 Task: Add a signature Javier Perez containing Have a great National Teachers Day, Javier Perez to email address softage.2@softage.net and add a folder Syllabi
Action: Mouse moved to (474, 267)
Screenshot: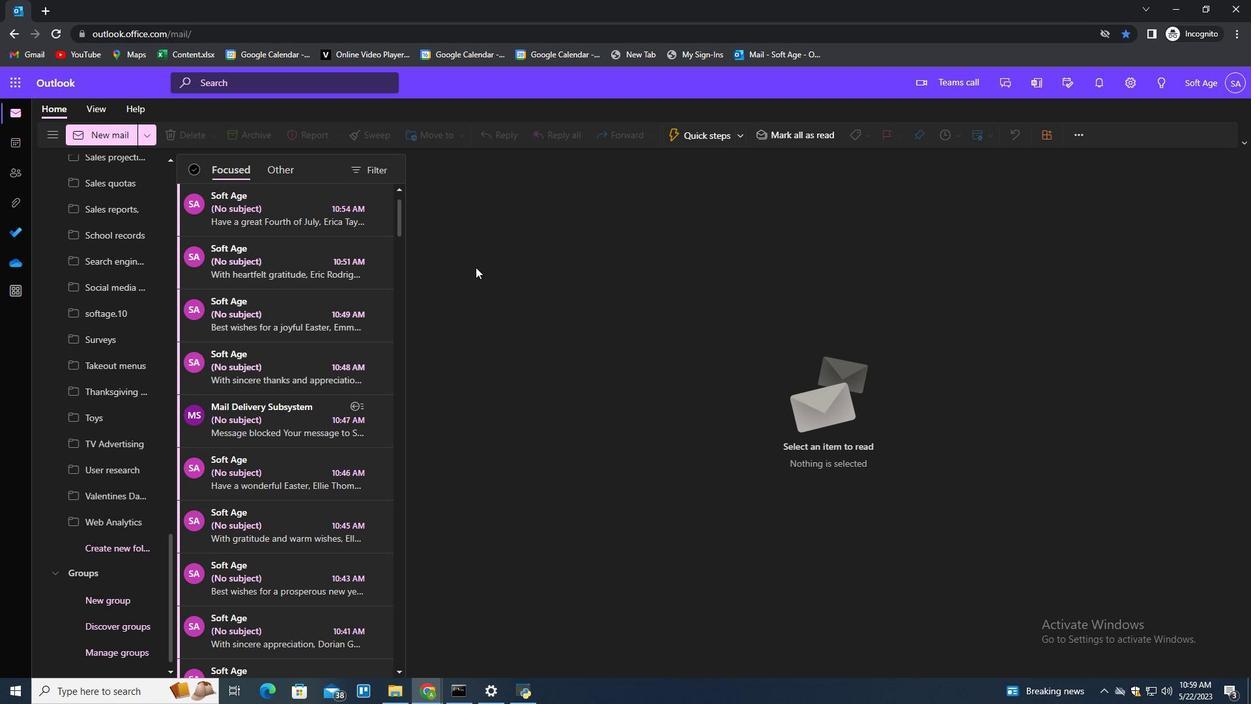 
Action: Key pressed n
Screenshot: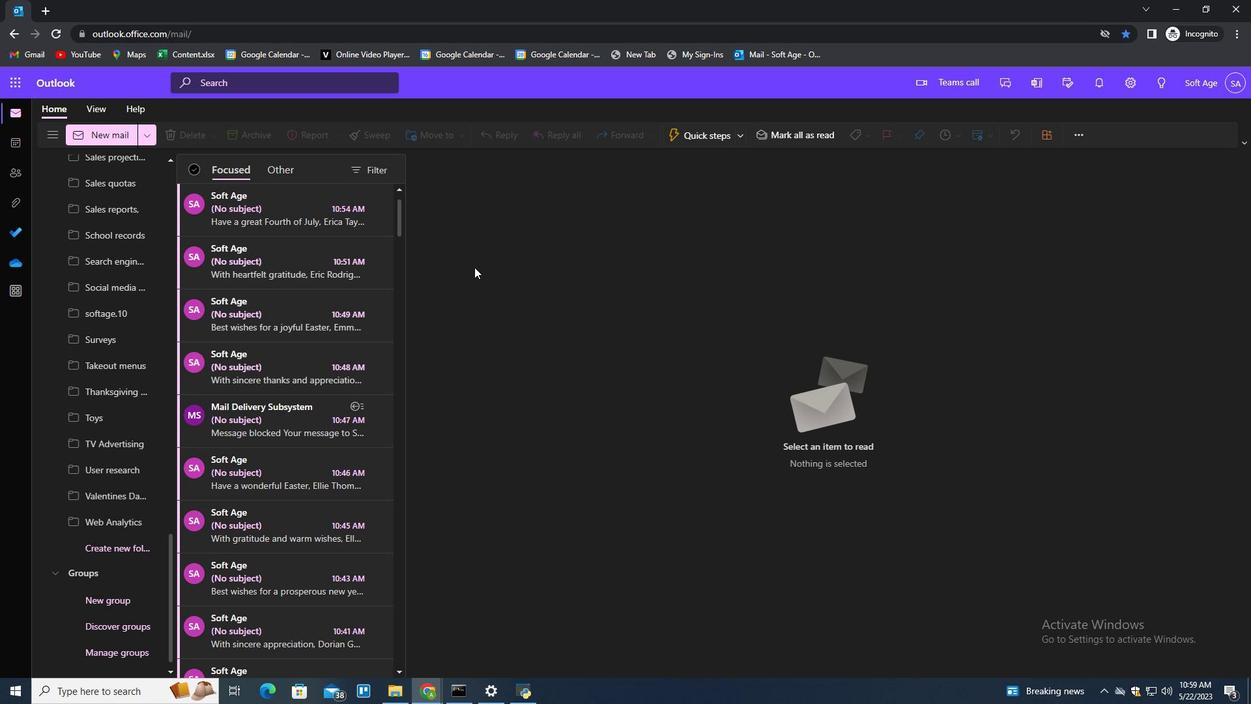 
Action: Mouse moved to (487, 267)
Screenshot: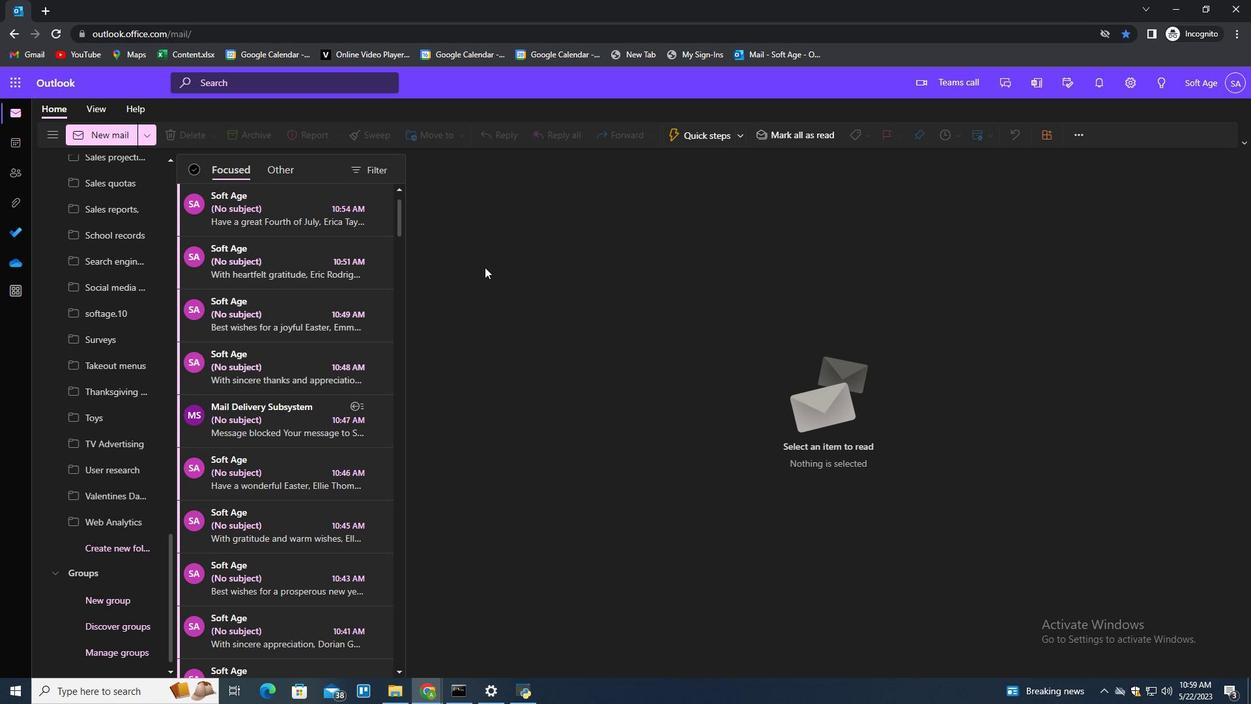 
Action: Mouse pressed left at (487, 267)
Screenshot: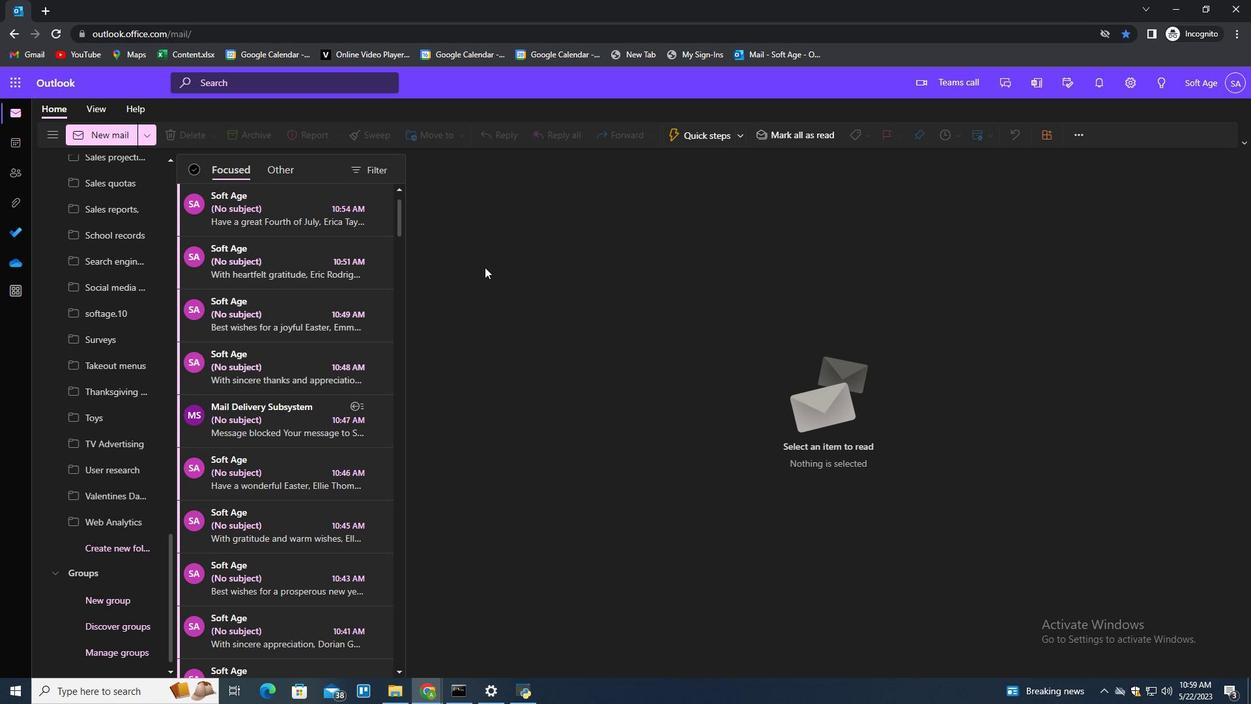 
Action: Mouse moved to (873, 134)
Screenshot: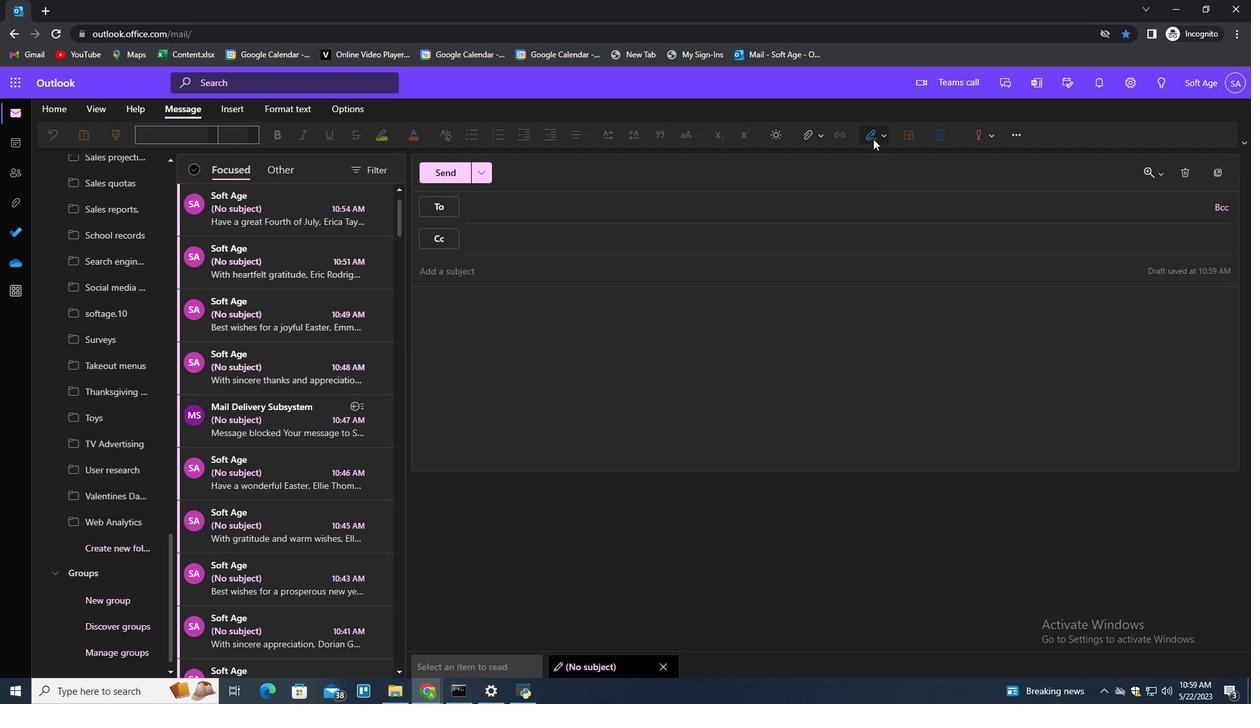 
Action: Mouse pressed left at (873, 134)
Screenshot: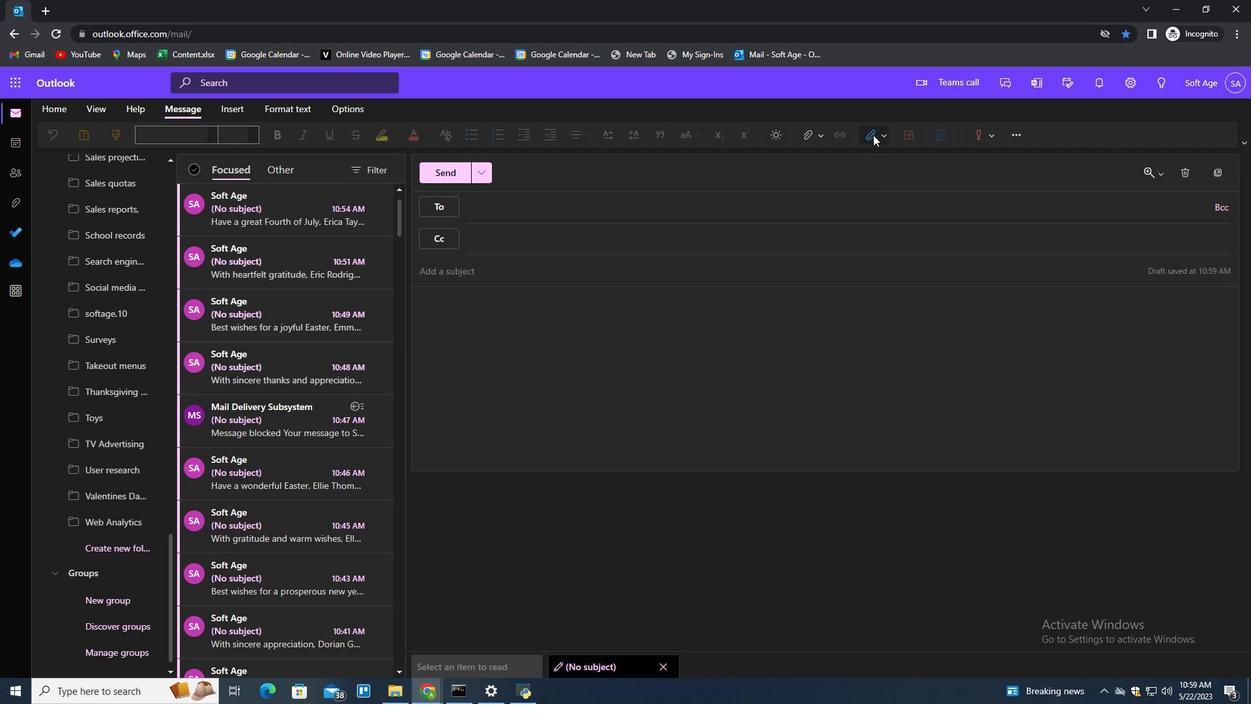 
Action: Mouse moved to (851, 190)
Screenshot: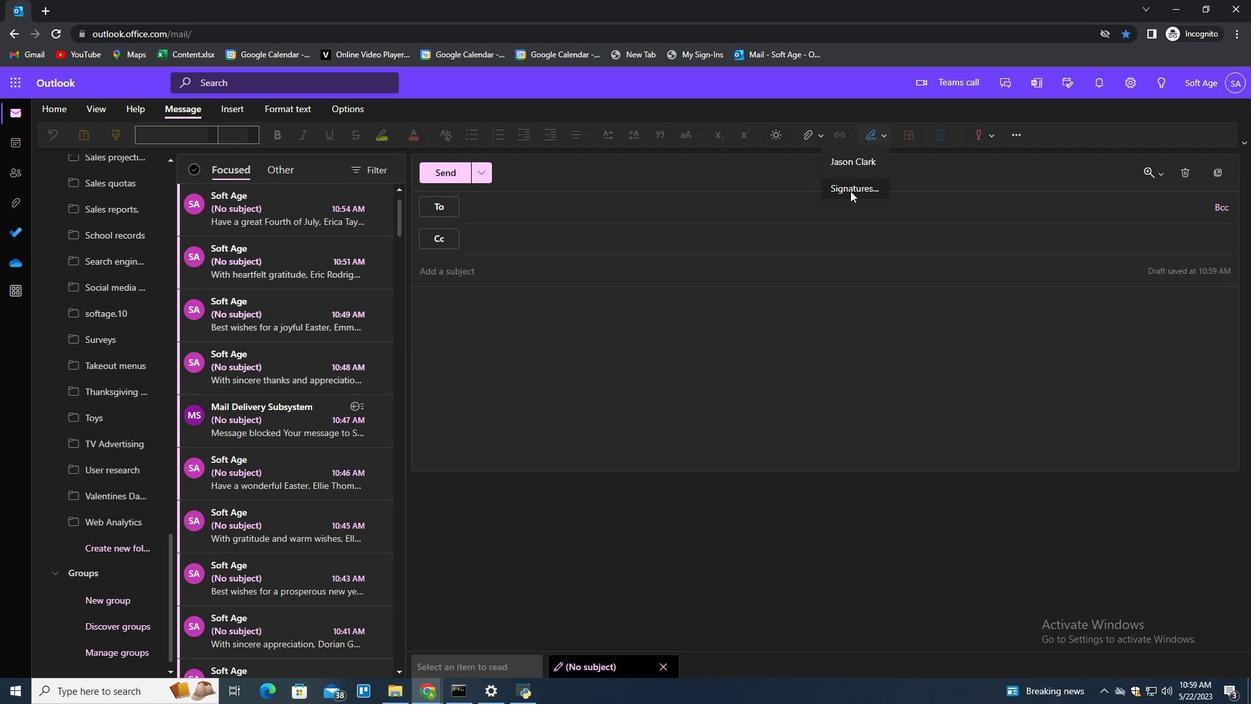 
Action: Mouse pressed left at (851, 190)
Screenshot: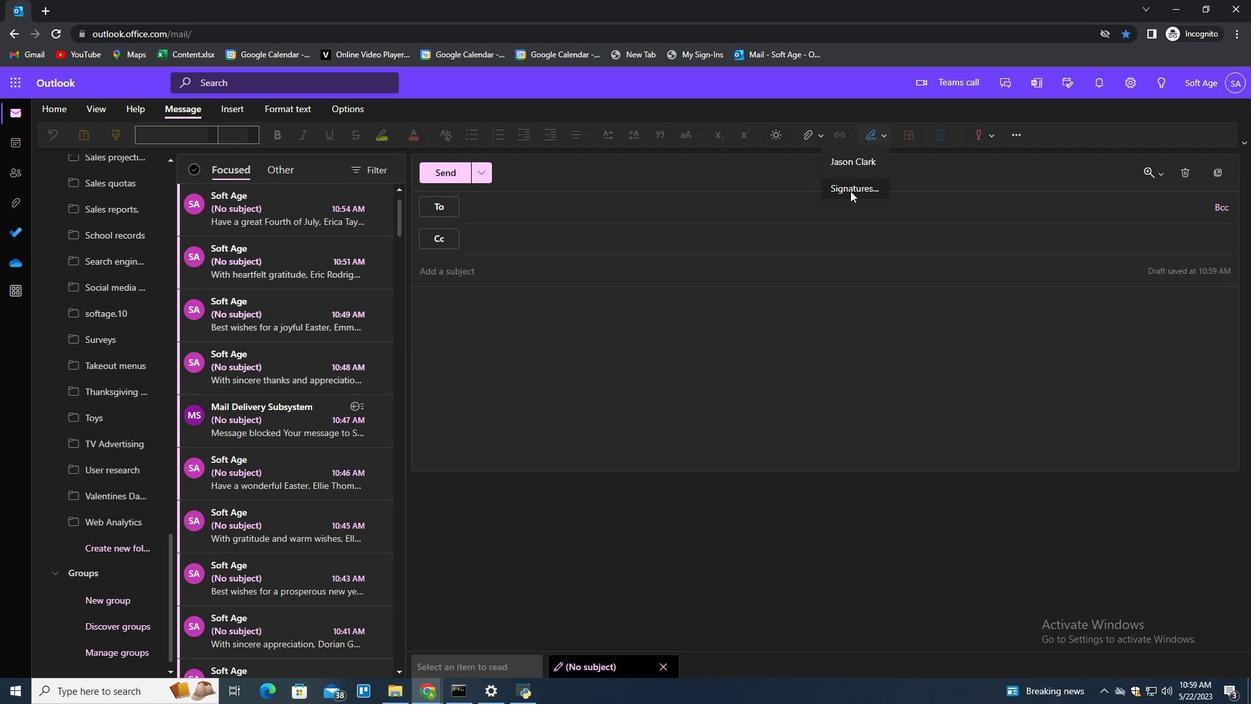 
Action: Mouse moved to (892, 237)
Screenshot: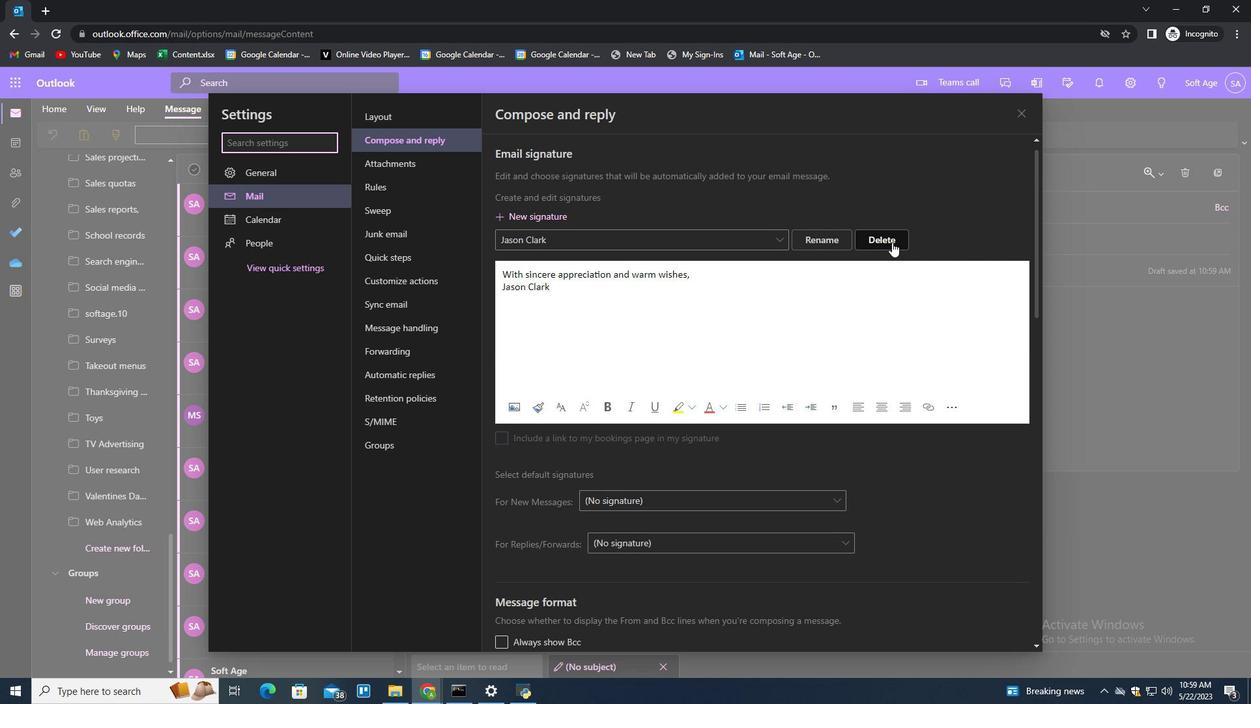 
Action: Mouse pressed left at (892, 237)
Screenshot: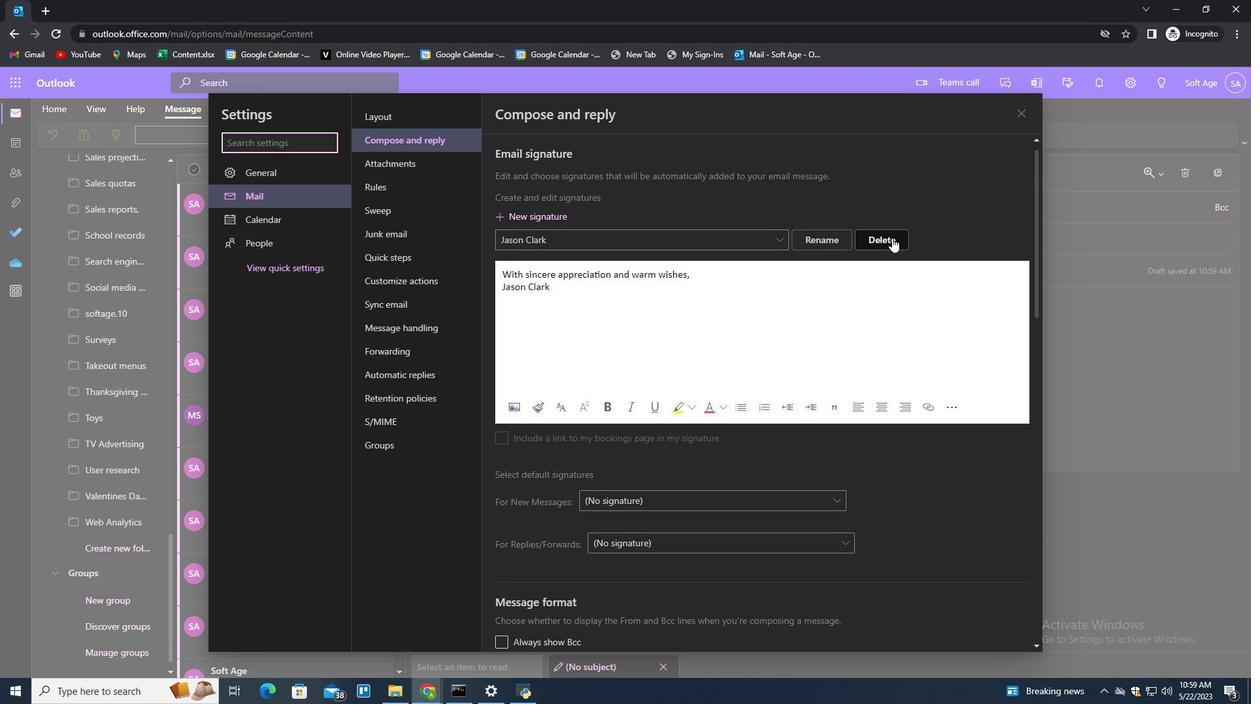 
Action: Mouse pressed left at (892, 237)
Screenshot: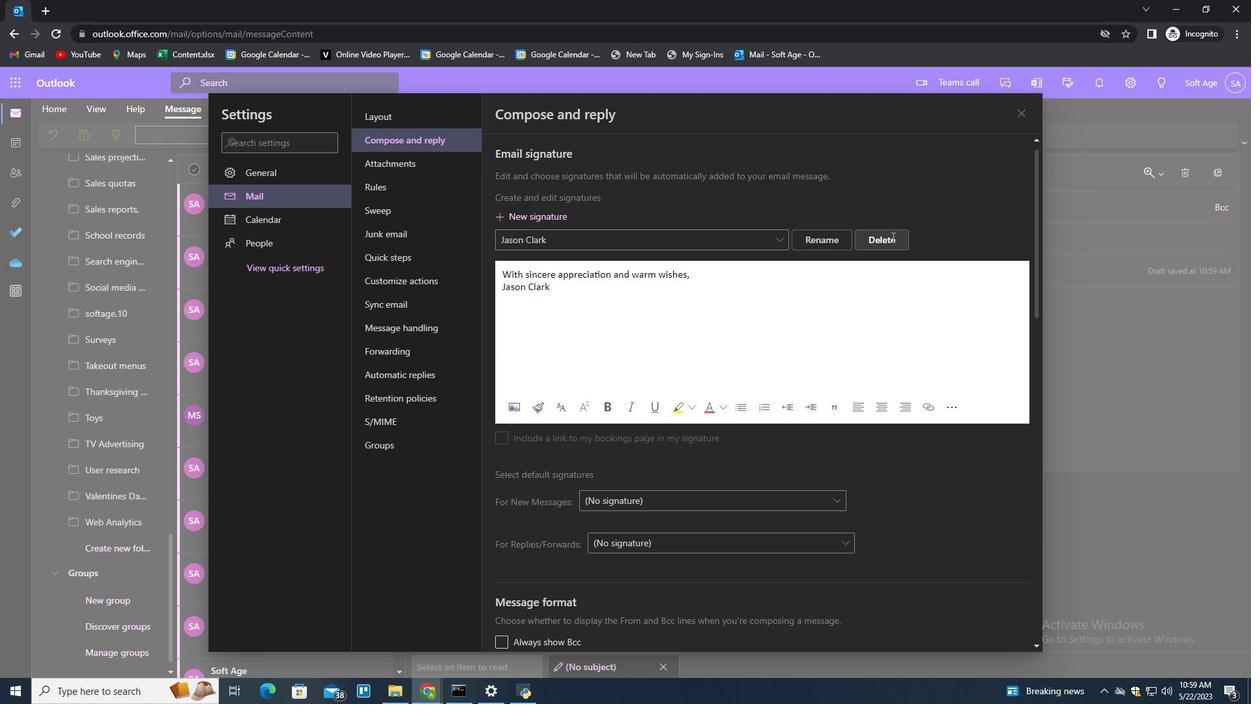 
Action: Key pressed <Key.shift>Jaview<Key.backspace>r<Key.space><Key.shift>Perez<Key.tab><Key.shift>Have<Key.space>a<Key.space>great<Key.shift>Nat<Key.backspace><Key.backspace><Key.backspace><Key.space><Key.shift>Nationsl<Key.backspace><Key.backspace>al<Key.space><Key.shift>Teacher<Key.space><Key.shift>Day,<Key.shift_r><Key.enter><Key.shift>Javier<Key.space><Key.shift>Perez
Screenshot: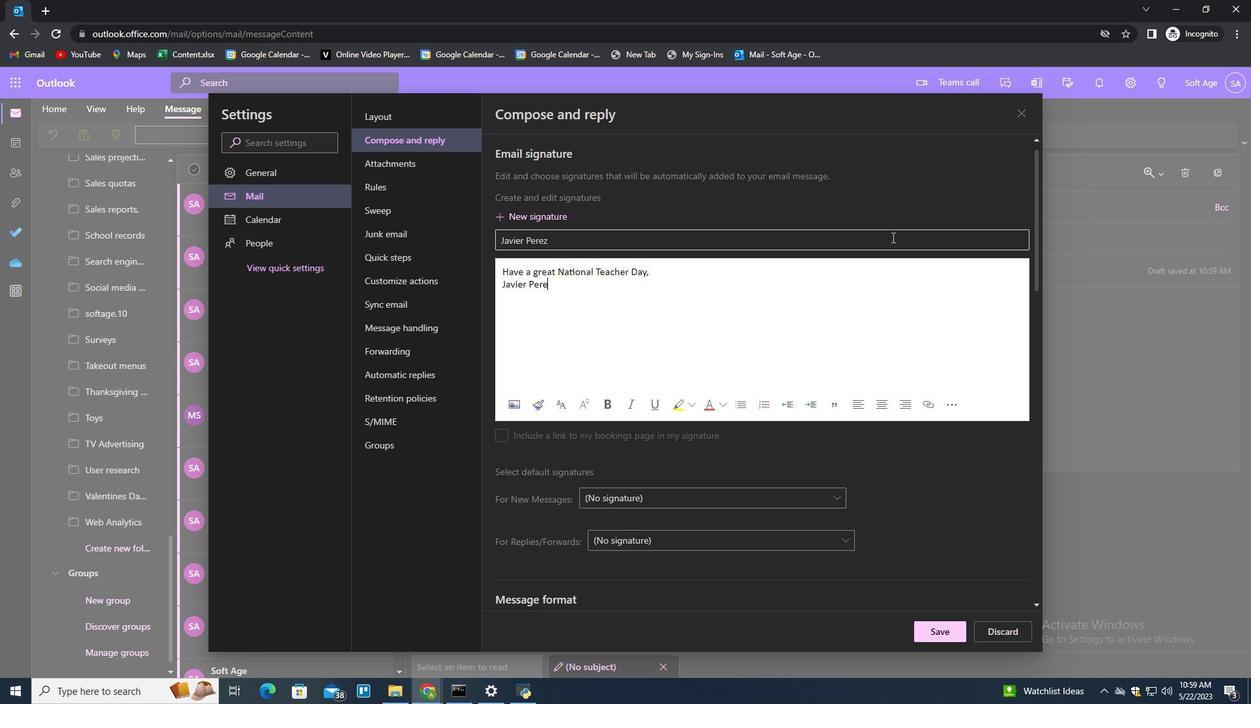
Action: Mouse moved to (945, 625)
Screenshot: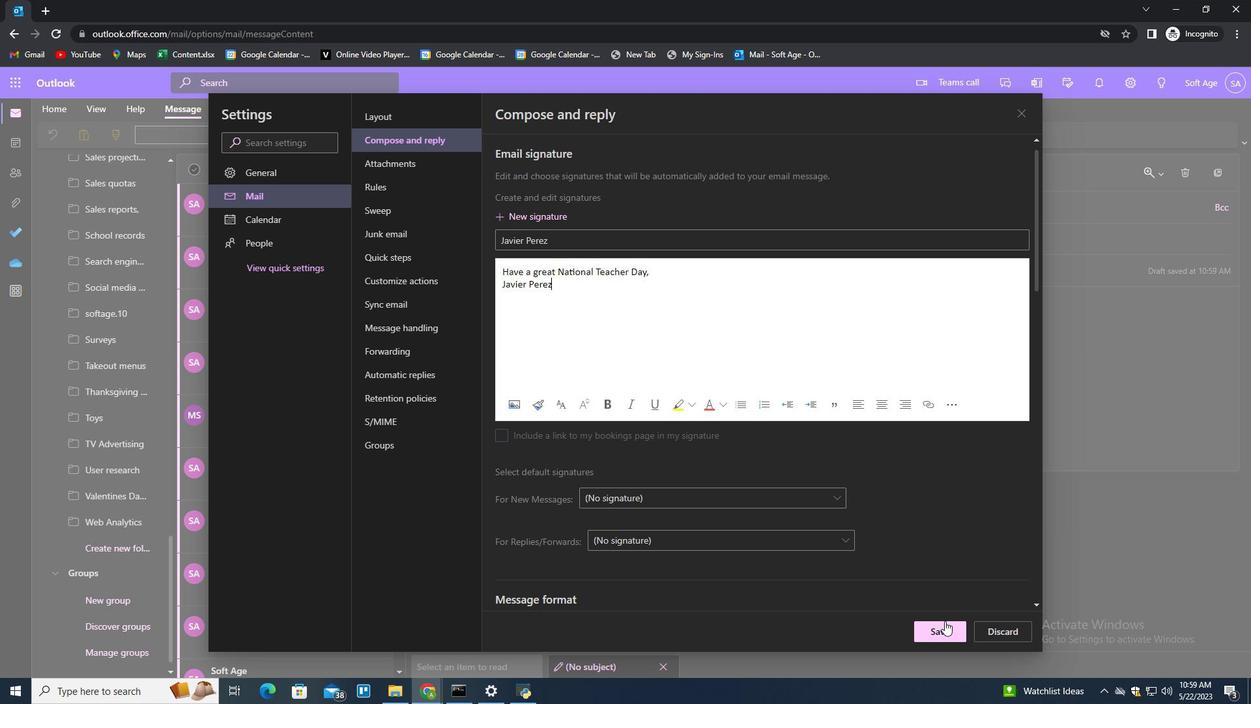 
Action: Mouse pressed left at (945, 625)
Screenshot: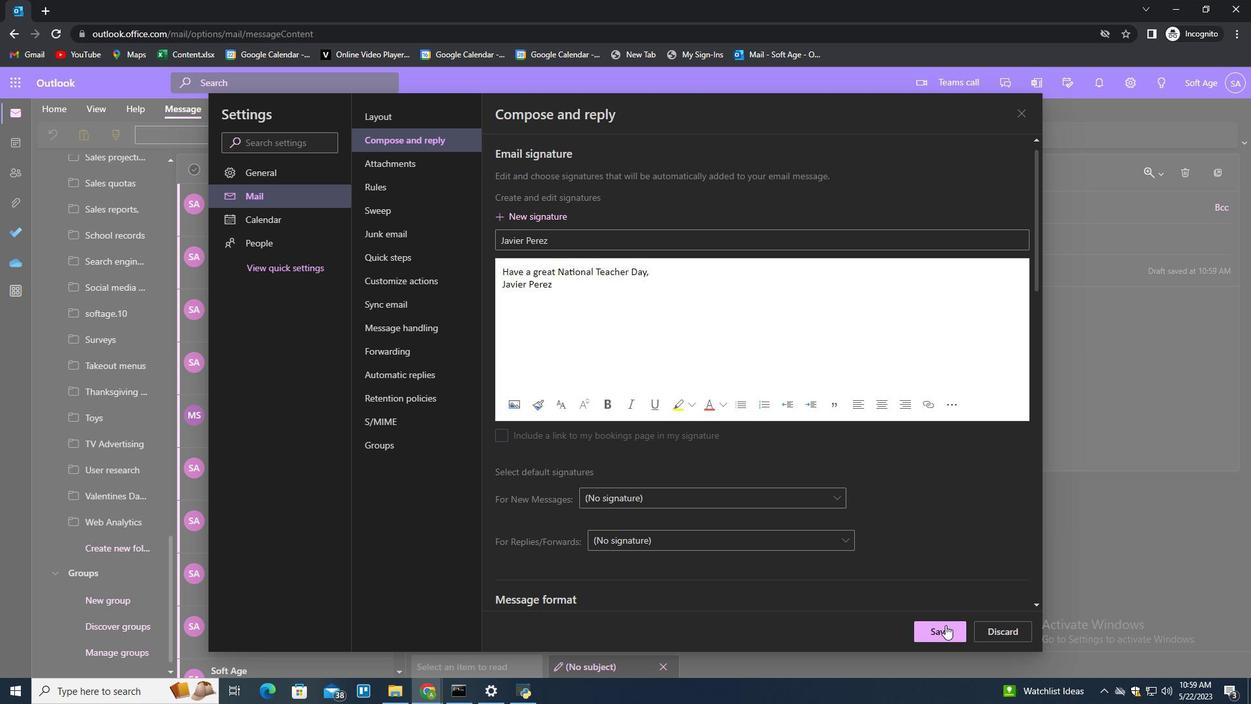 
Action: Mouse moved to (1106, 340)
Screenshot: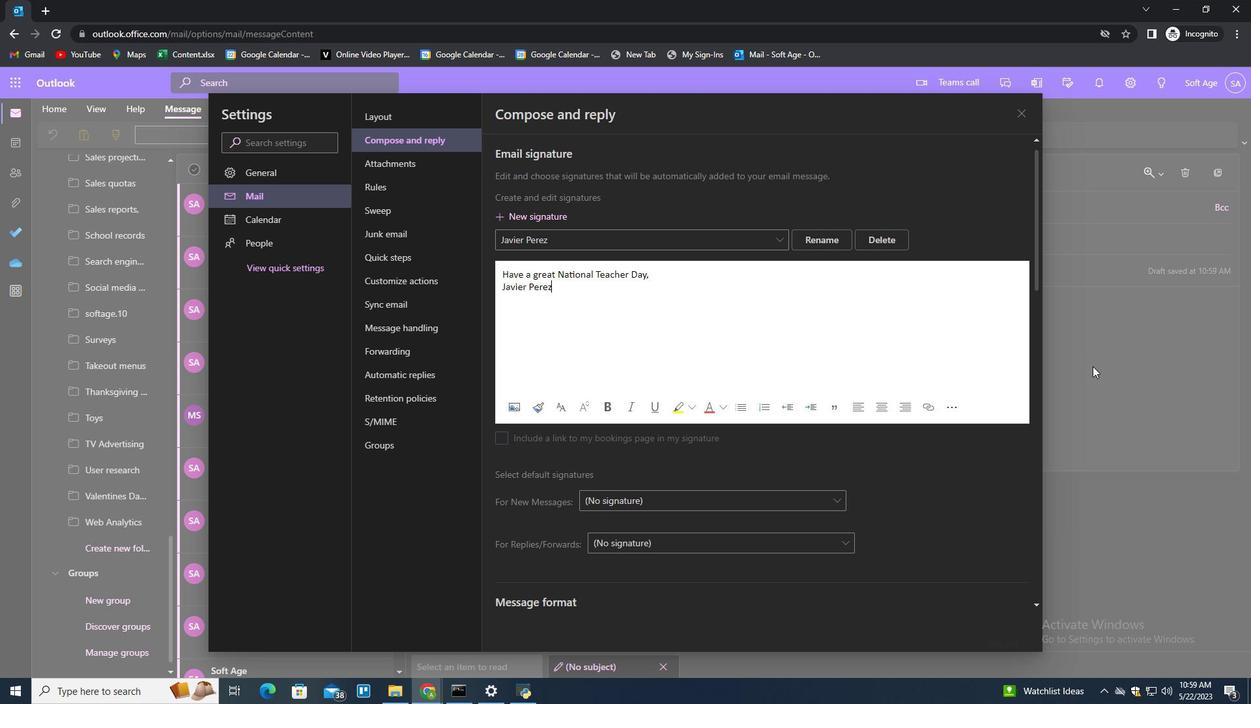 
Action: Mouse pressed left at (1106, 340)
Screenshot: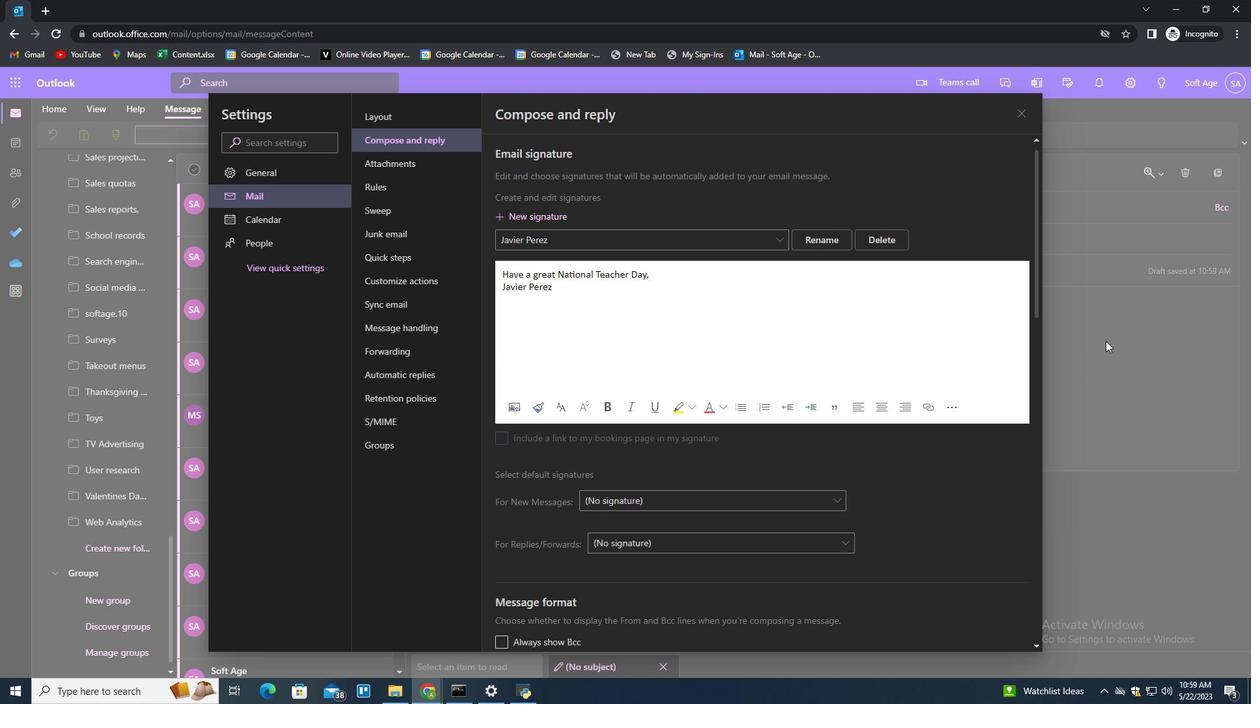 
Action: Mouse moved to (874, 136)
Screenshot: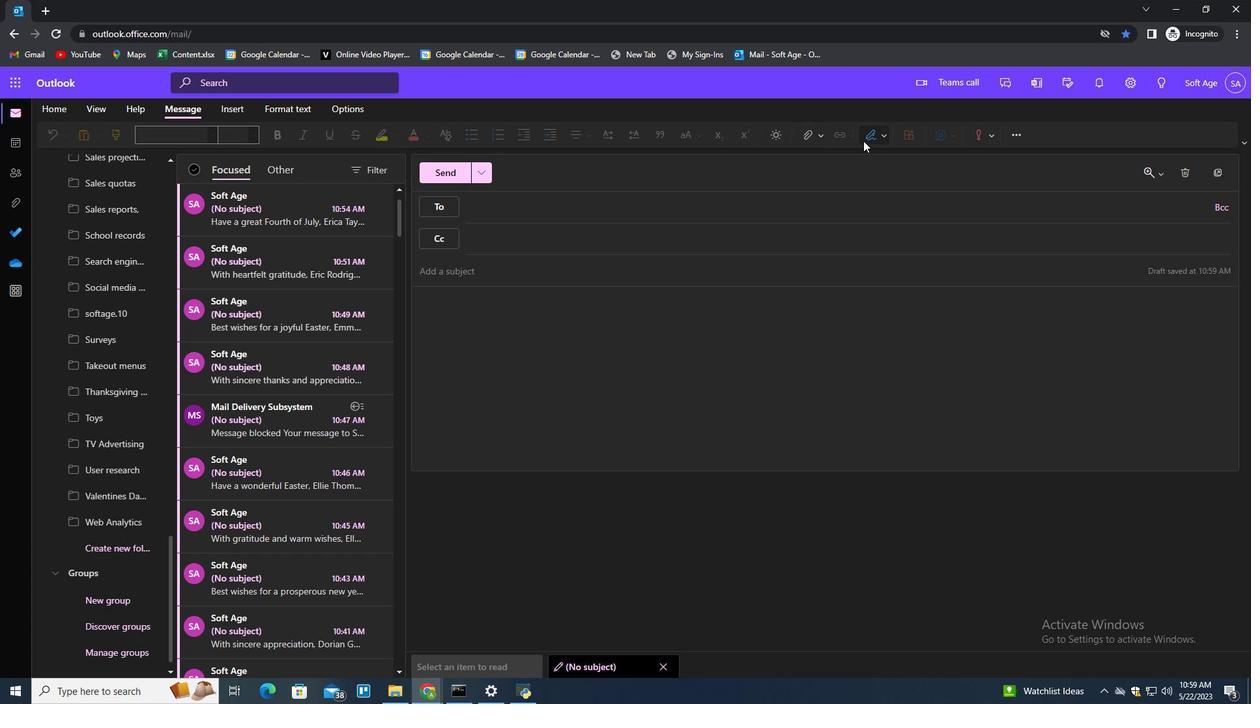 
Action: Mouse pressed left at (874, 136)
Screenshot: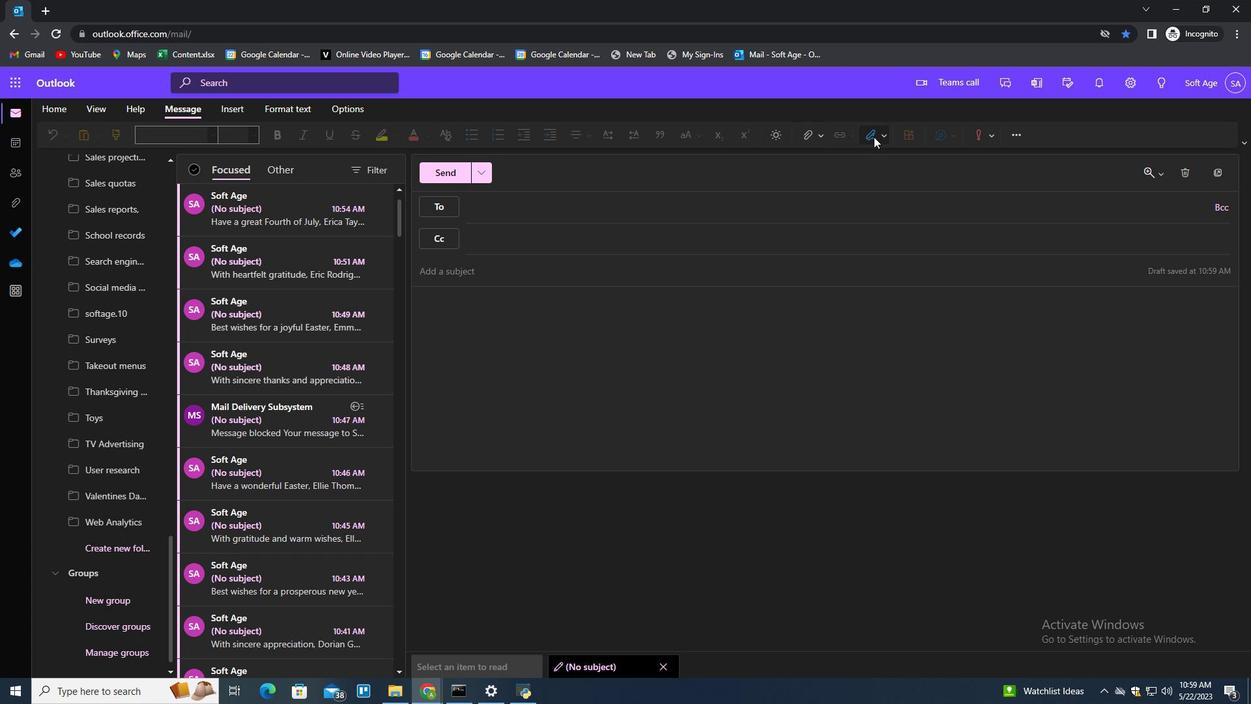 
Action: Mouse moved to (868, 161)
Screenshot: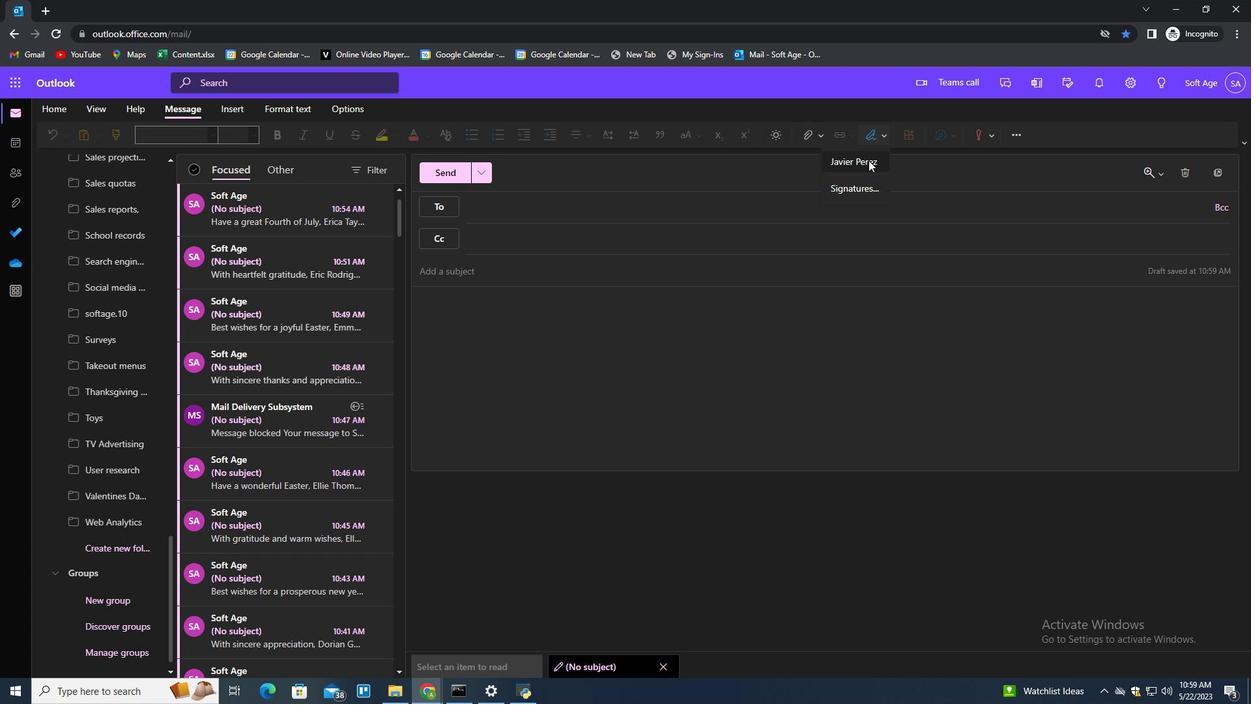 
Action: Mouse pressed left at (868, 161)
Screenshot: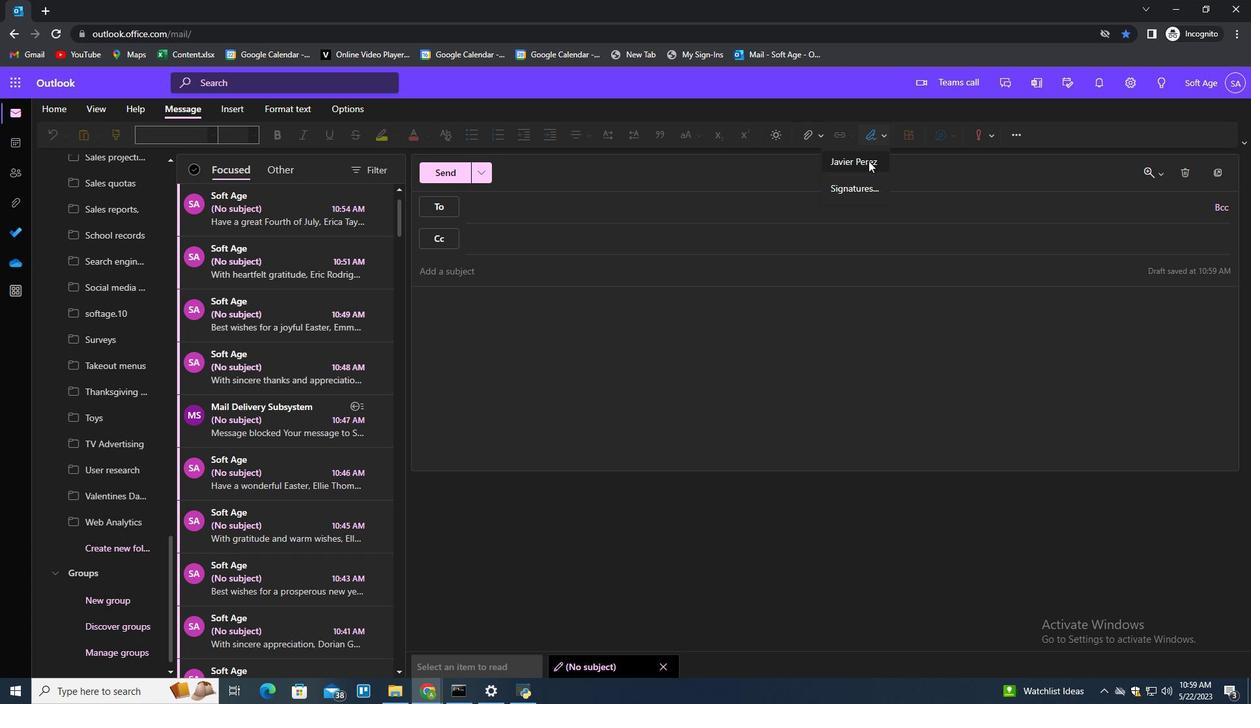 
Action: Mouse moved to (485, 206)
Screenshot: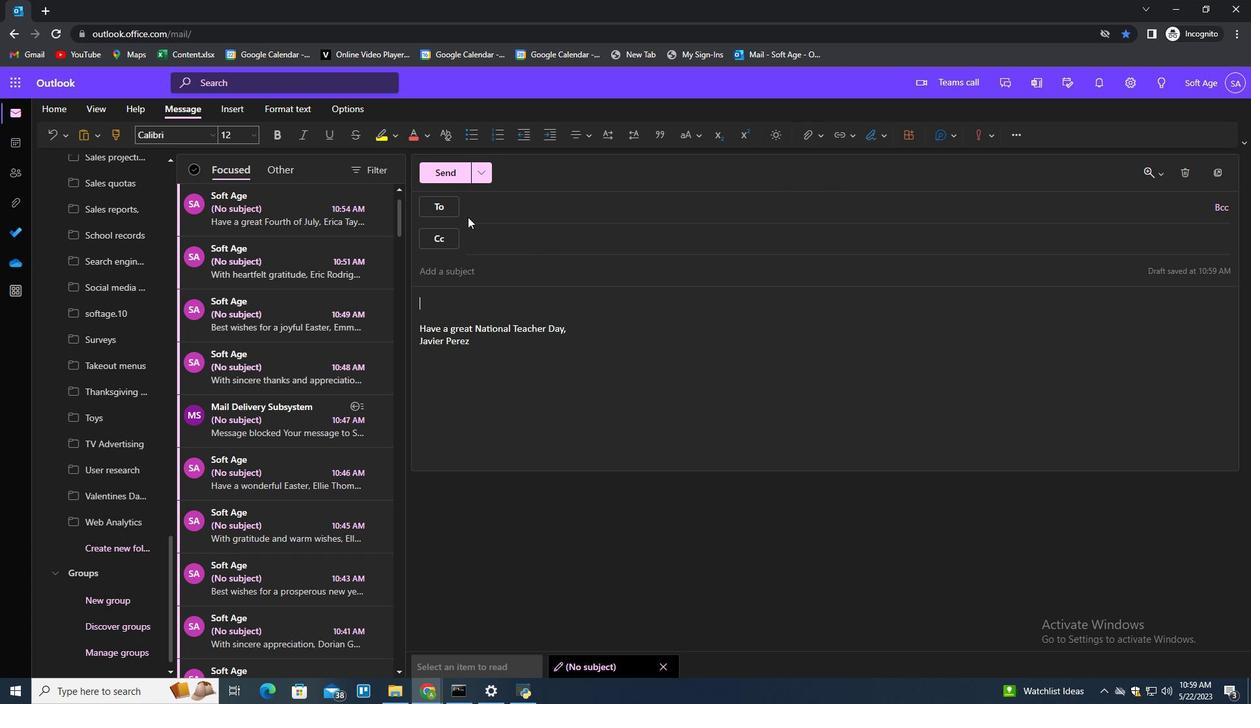 
Action: Mouse pressed left at (485, 206)
Screenshot: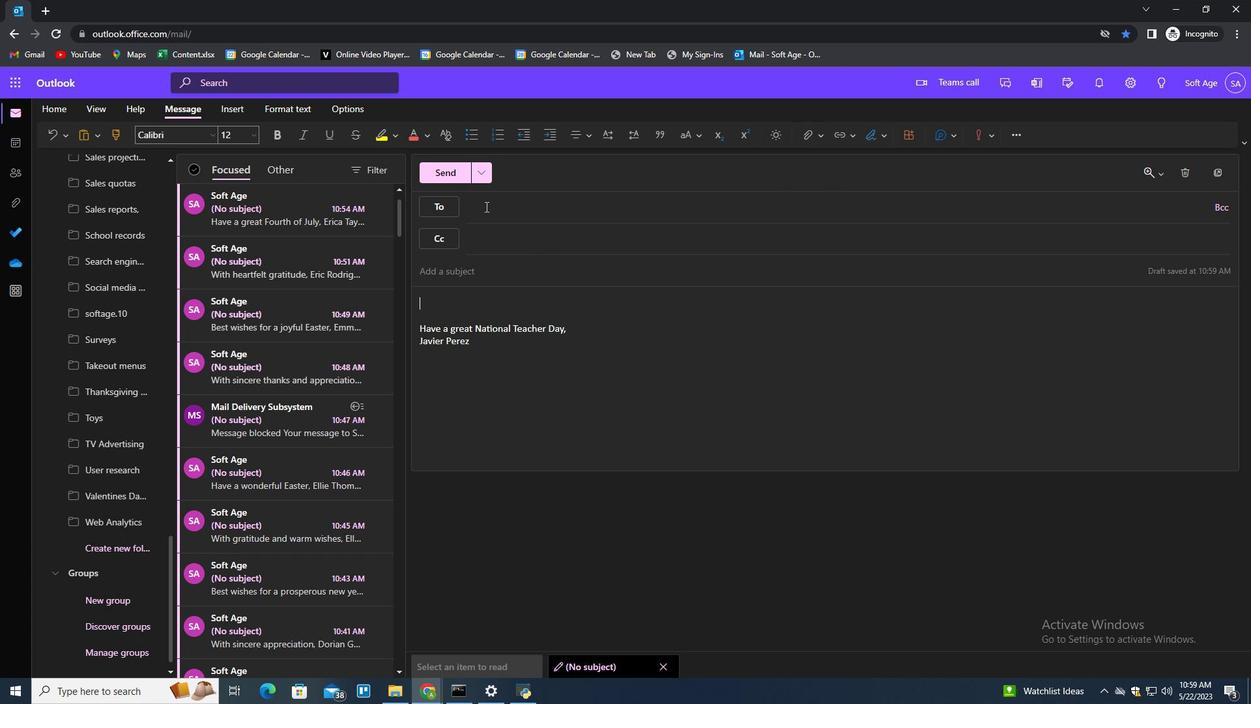 
Action: Key pressed softage.3<Key.shift><Key.backspace>2<Key.shift>@softage.net<Key.enter>
Screenshot: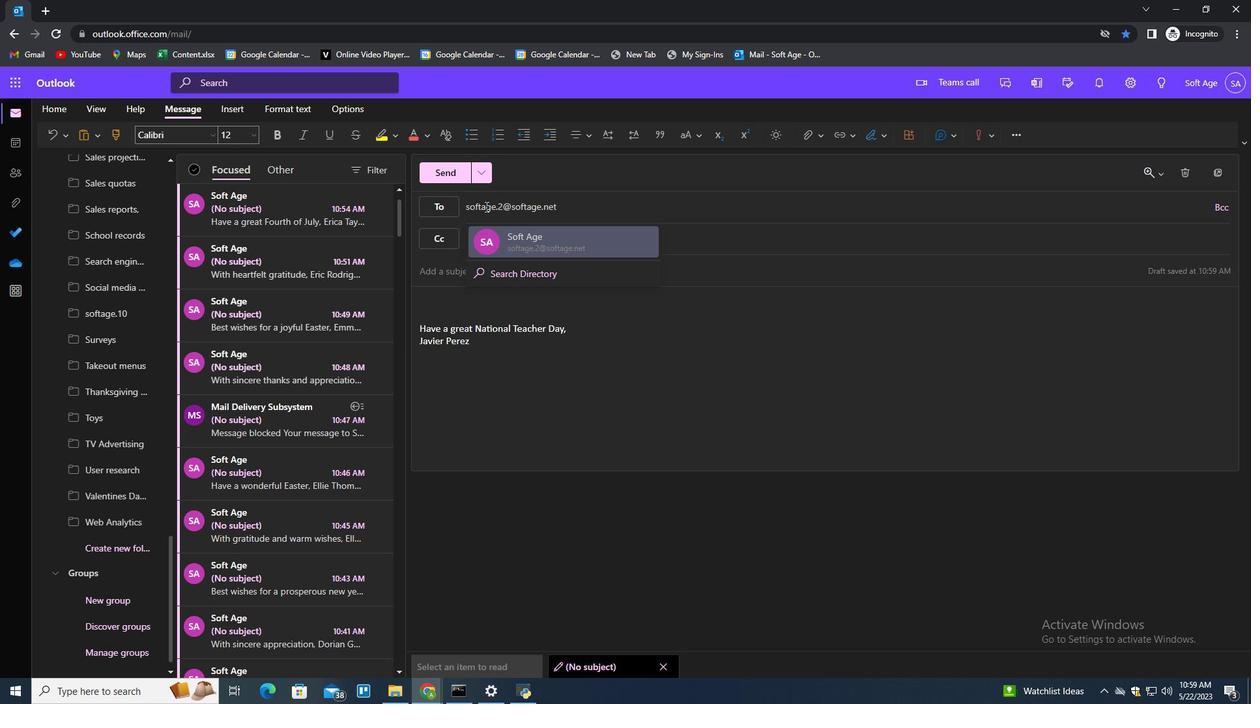 
Action: Mouse moved to (79, 516)
Screenshot: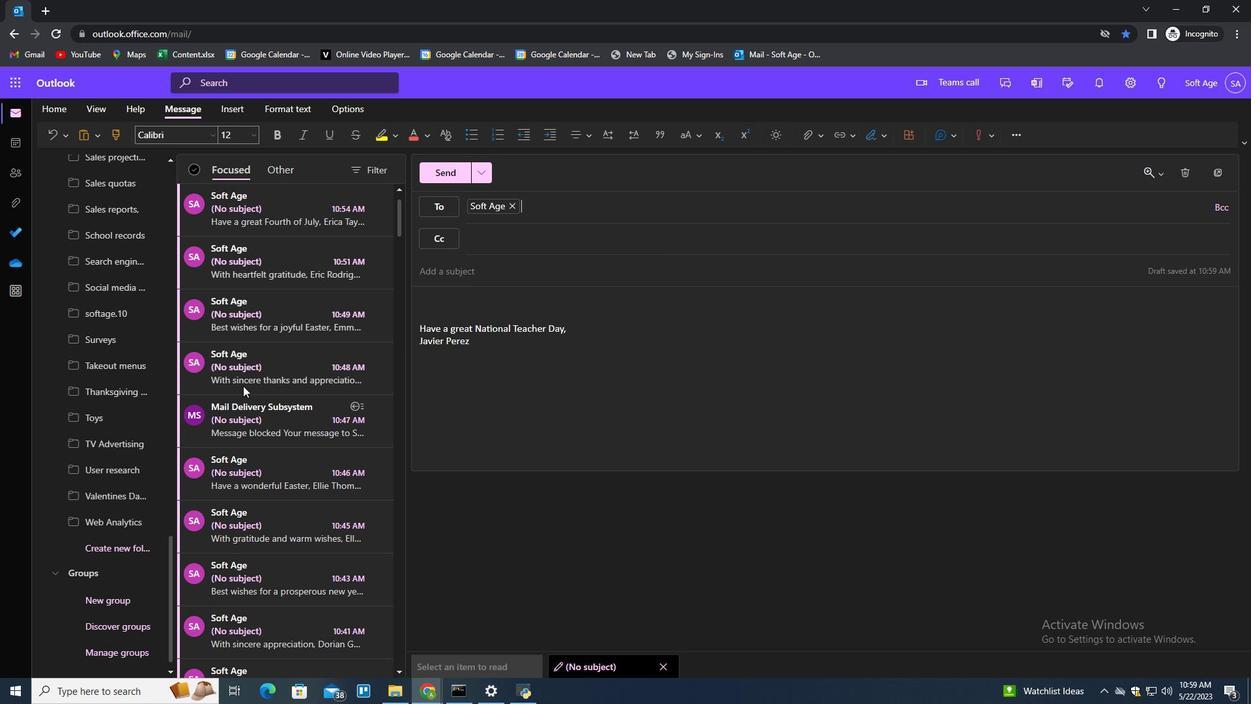 
Action: Mouse scrolled (79, 515) with delta (0, 0)
Screenshot: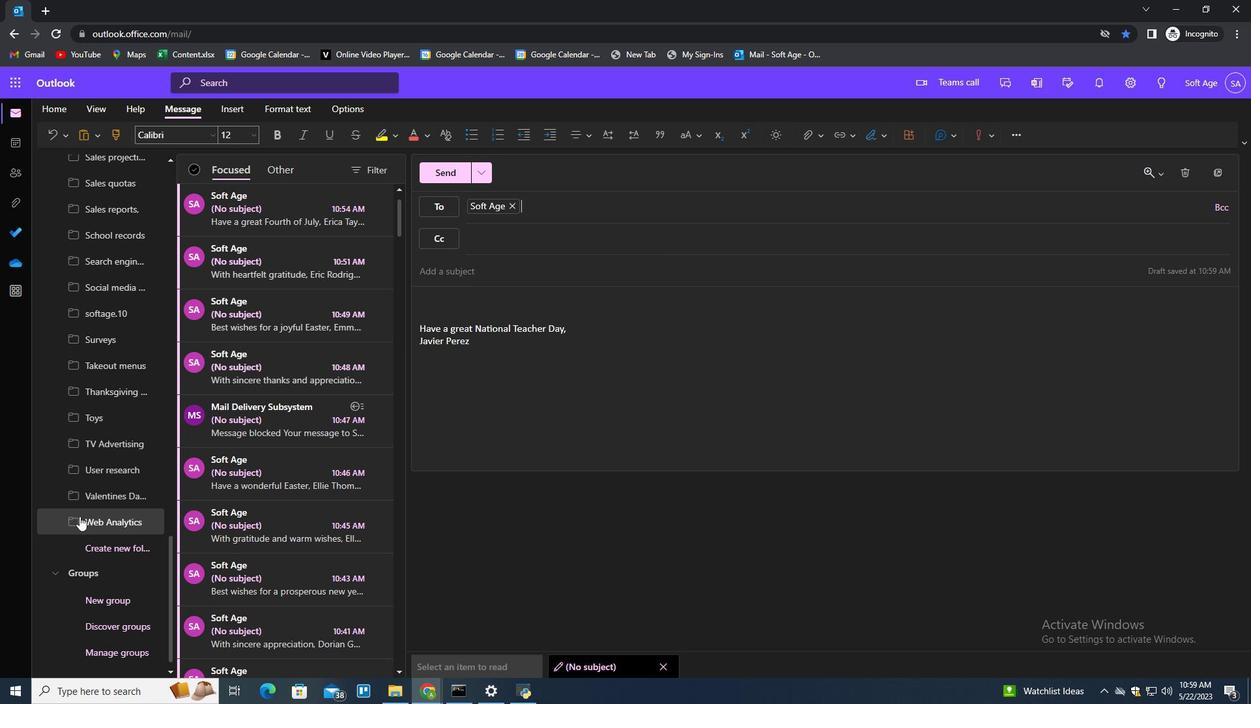 
Action: Mouse scrolled (79, 515) with delta (0, 0)
Screenshot: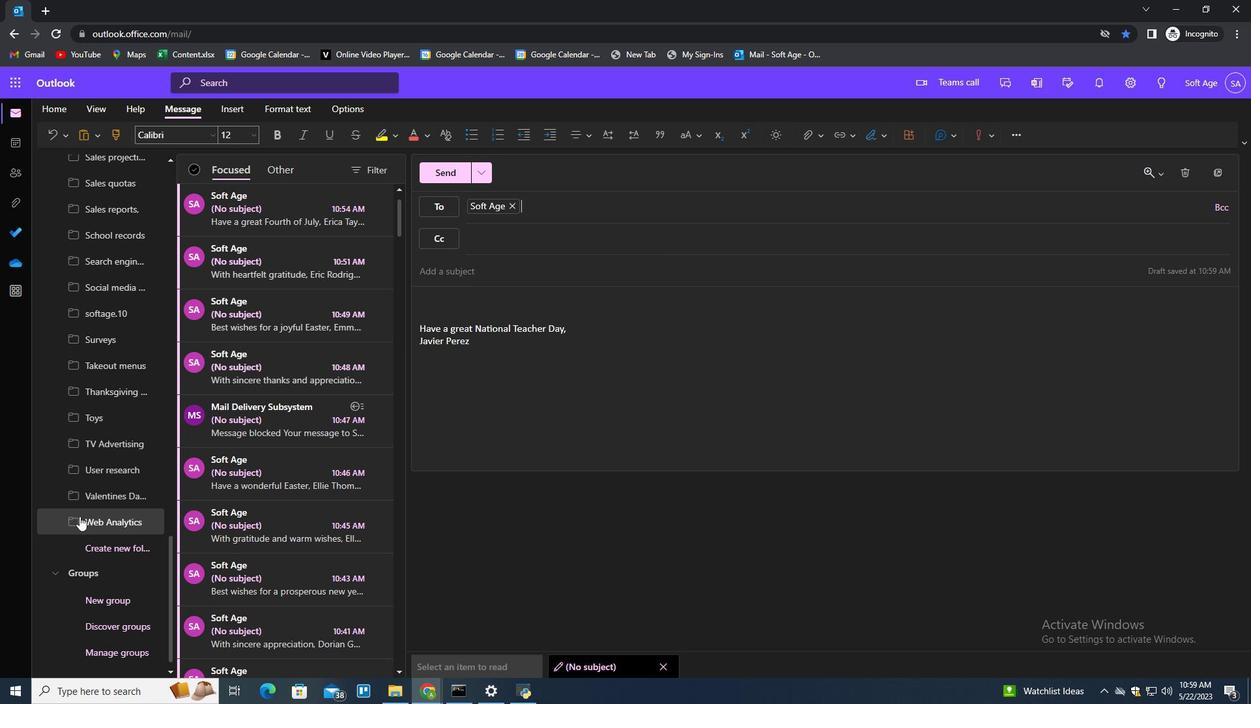 
Action: Mouse scrolled (79, 515) with delta (0, 0)
Screenshot: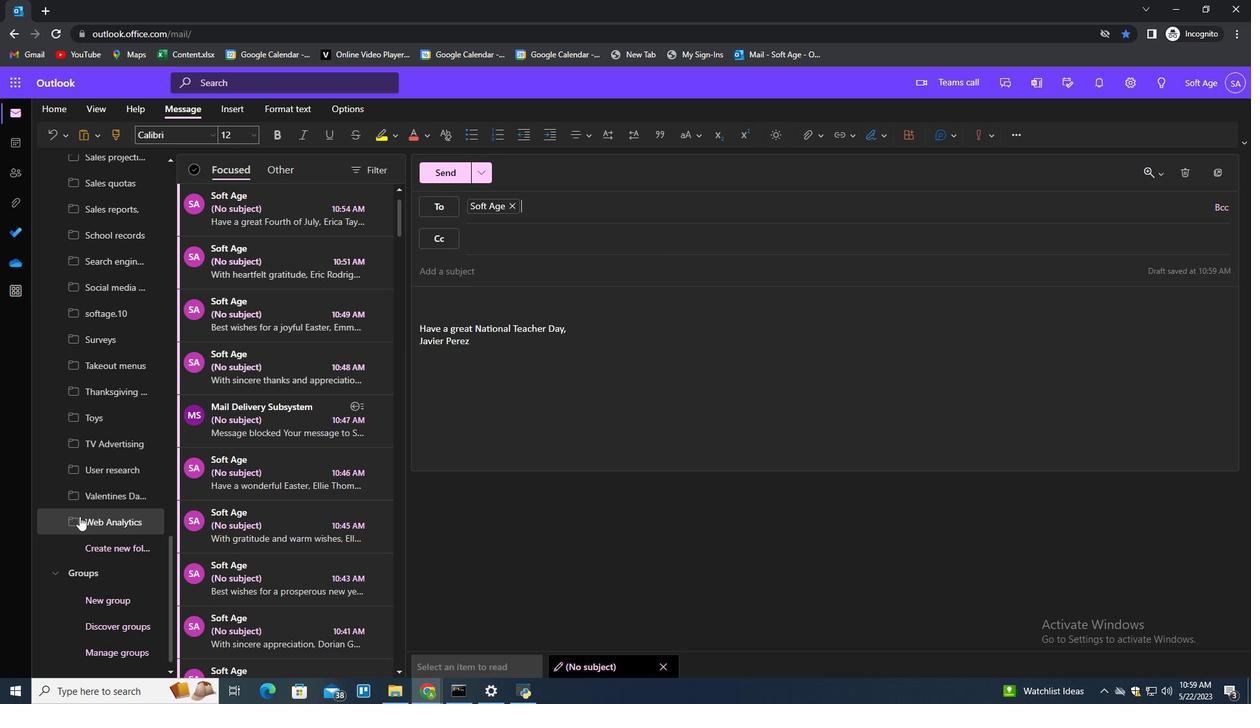 
Action: Mouse scrolled (79, 515) with delta (0, 0)
Screenshot: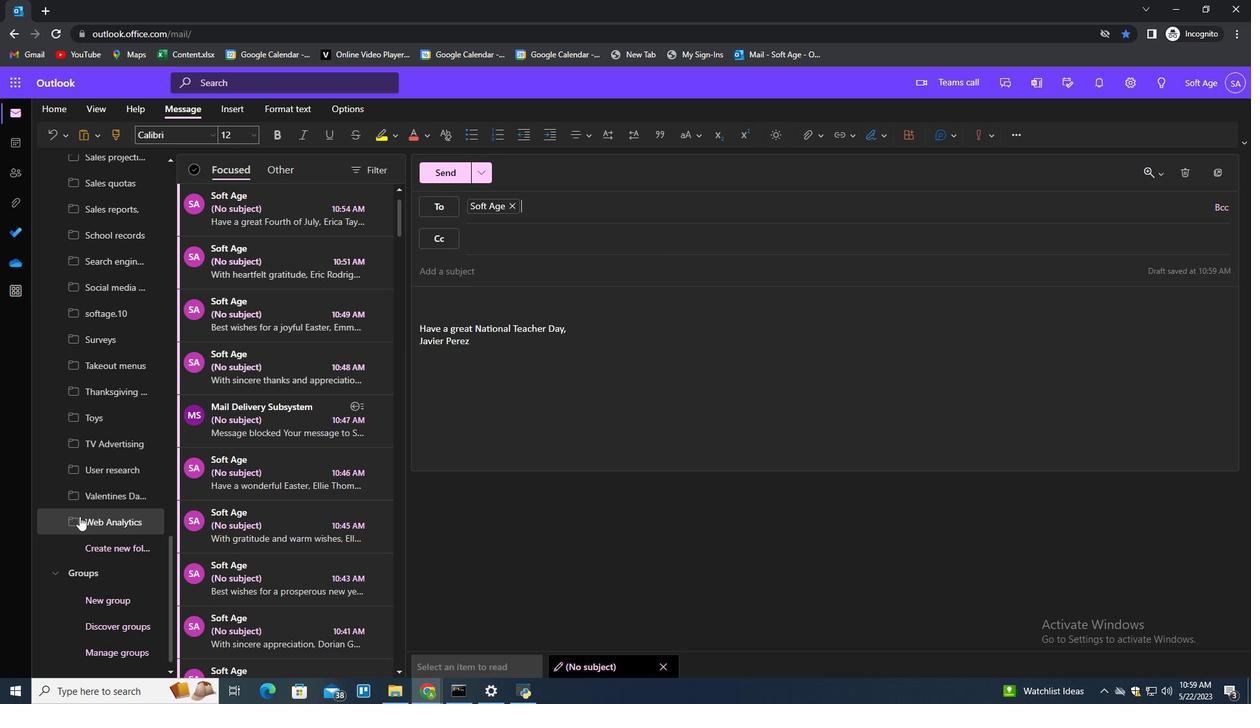 
Action: Mouse scrolled (79, 515) with delta (0, 0)
Screenshot: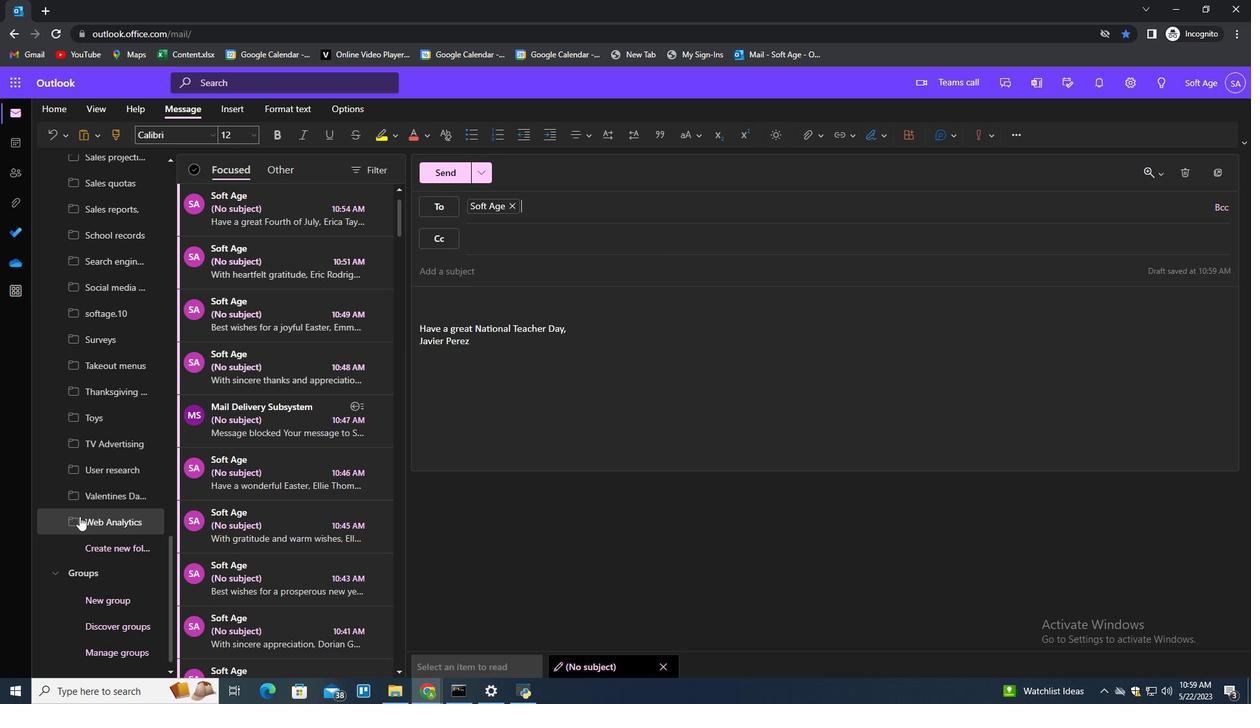 
Action: Mouse scrolled (79, 515) with delta (0, 0)
Screenshot: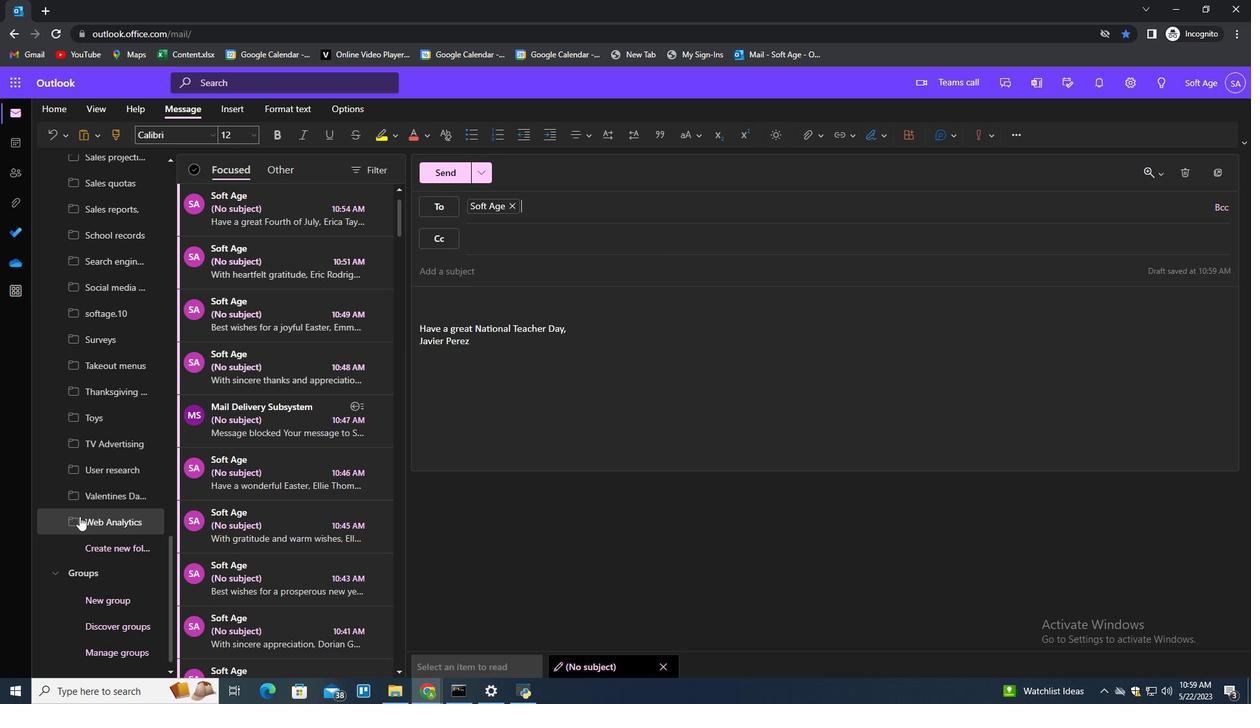 
Action: Mouse moved to (105, 540)
Screenshot: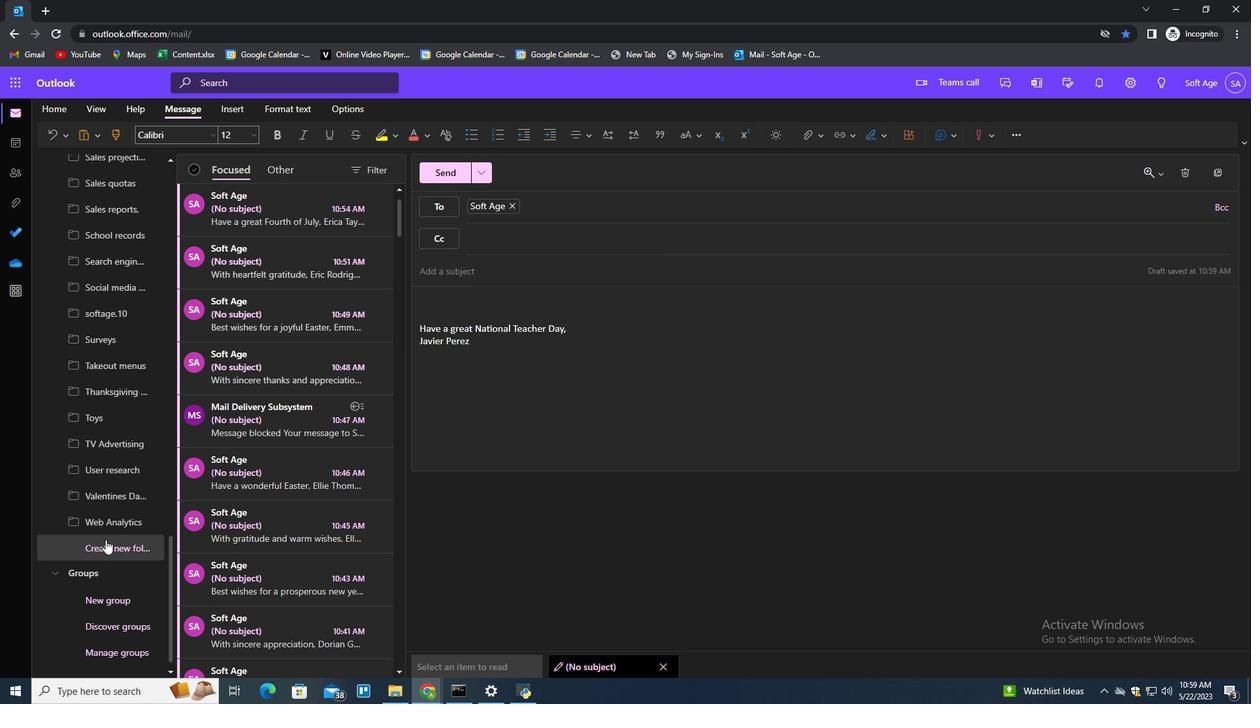 
Action: Mouse pressed left at (105, 540)
Screenshot: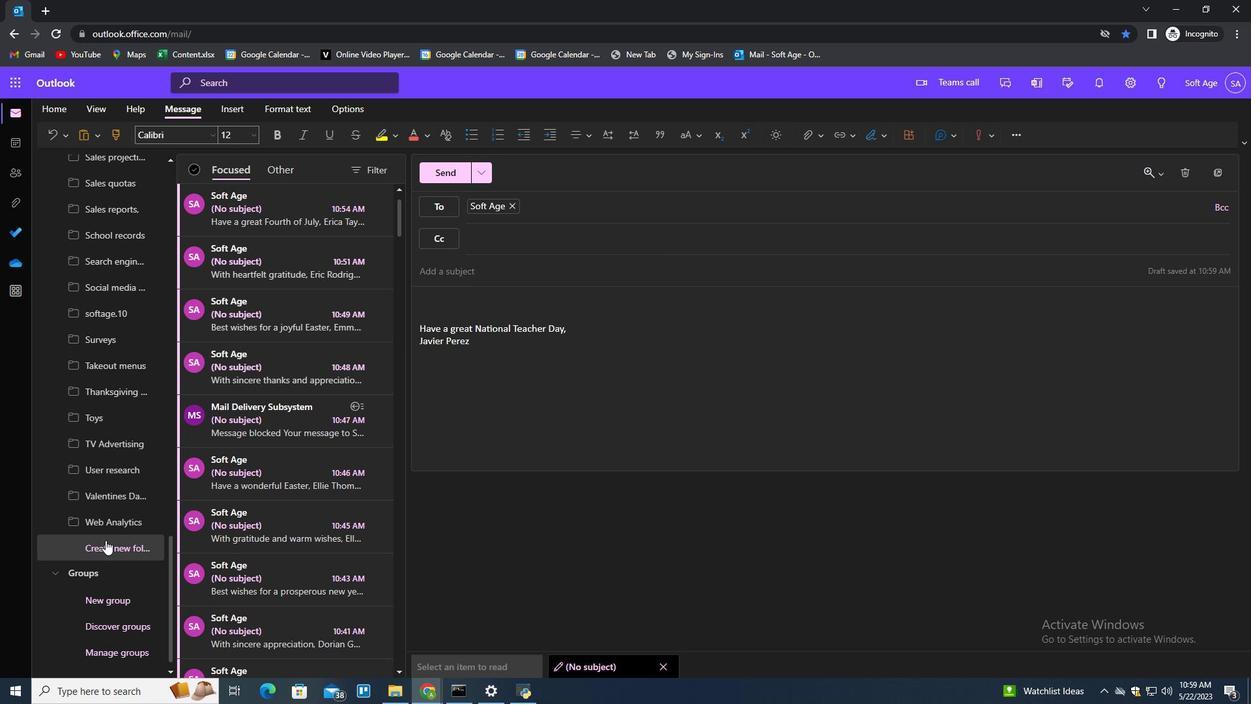 
Action: Mouse moved to (106, 541)
Screenshot: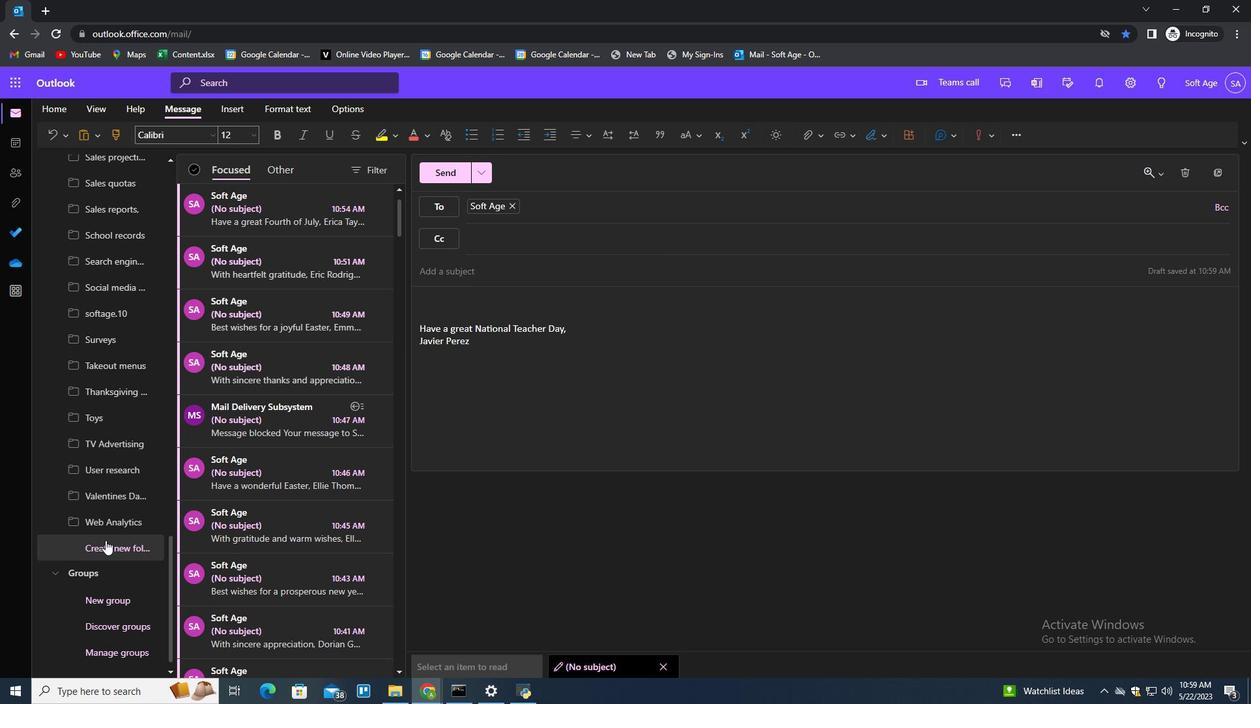 
Action: Key pressed <Key.shift>Syllabi<Key.enter>
Screenshot: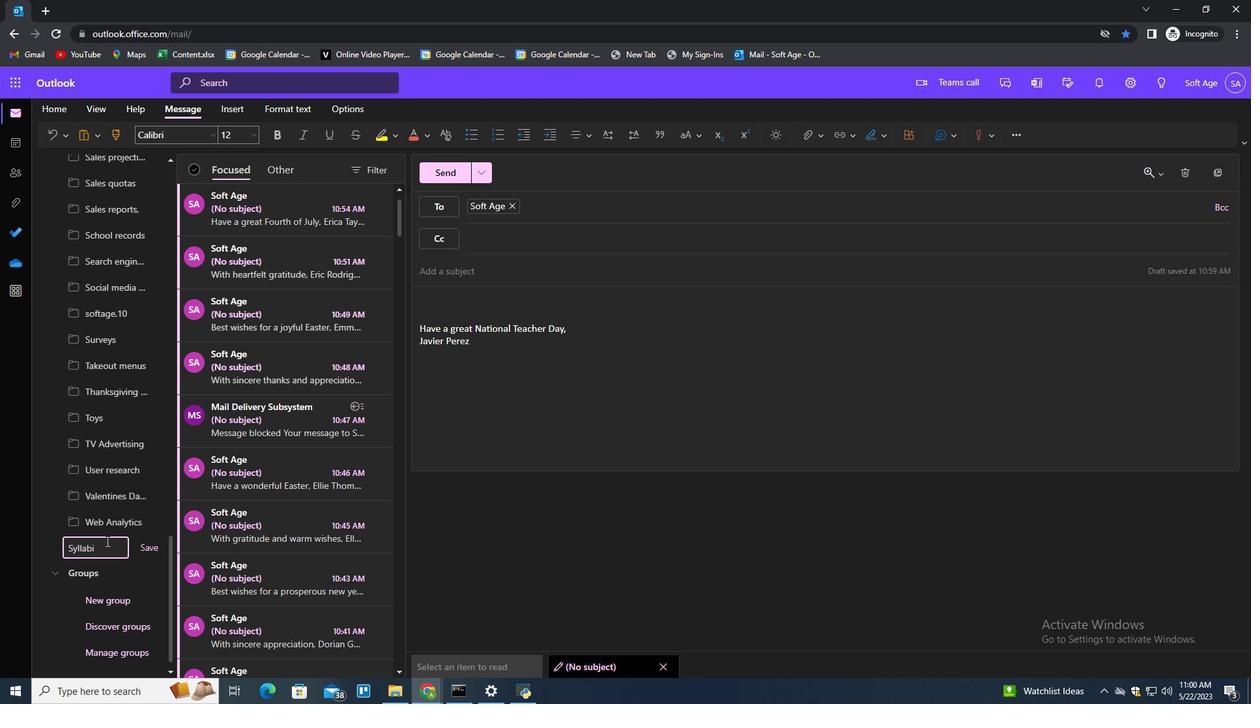 
